Task: Open a blank sheet, save the file as Dv.odt Add the quote 'Success is not the absence of failure; it's the persistence through failure.' Apply font style 'lexend' and font size 36 Align the text to the Right .Change the text color to  'Dark blue'
Action: Mouse moved to (282, 189)
Screenshot: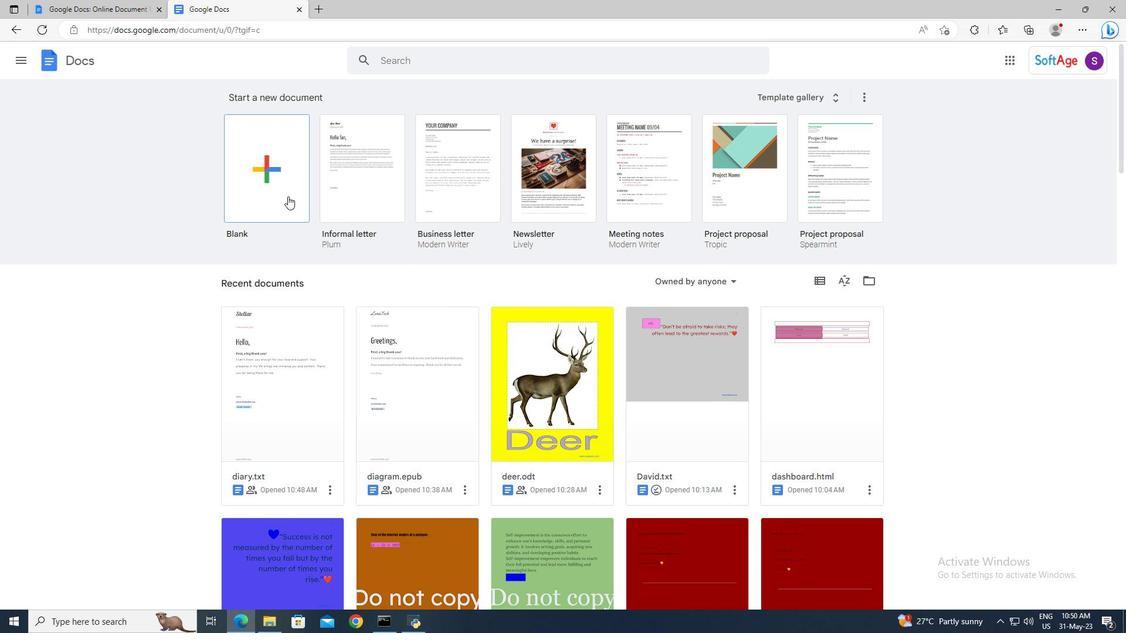
Action: Mouse pressed left at (282, 189)
Screenshot: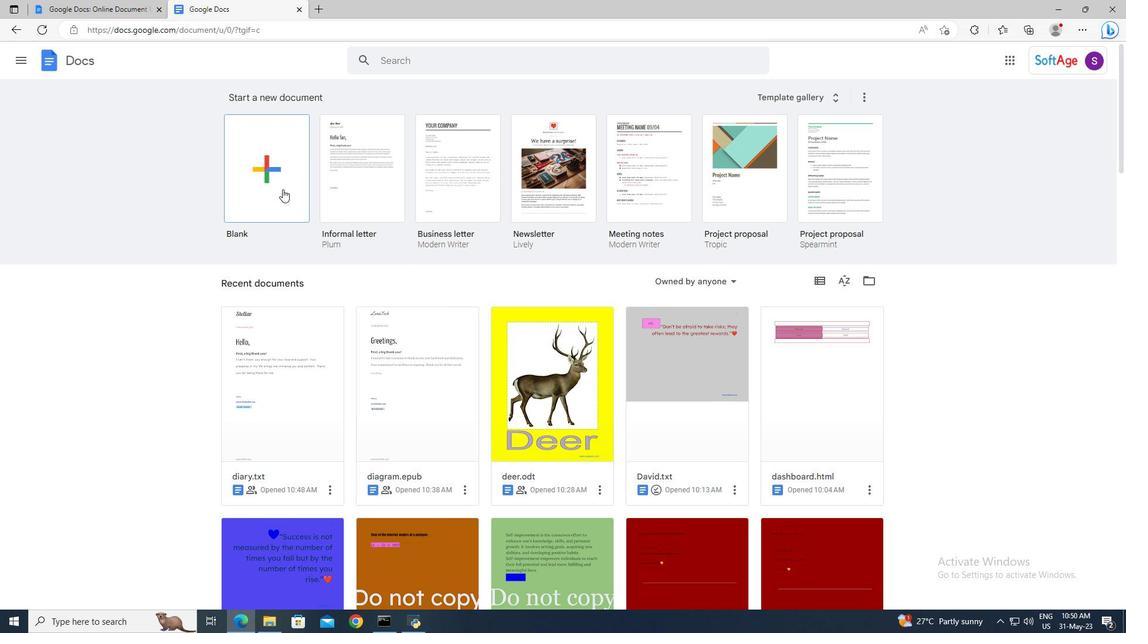 
Action: Mouse moved to (110, 54)
Screenshot: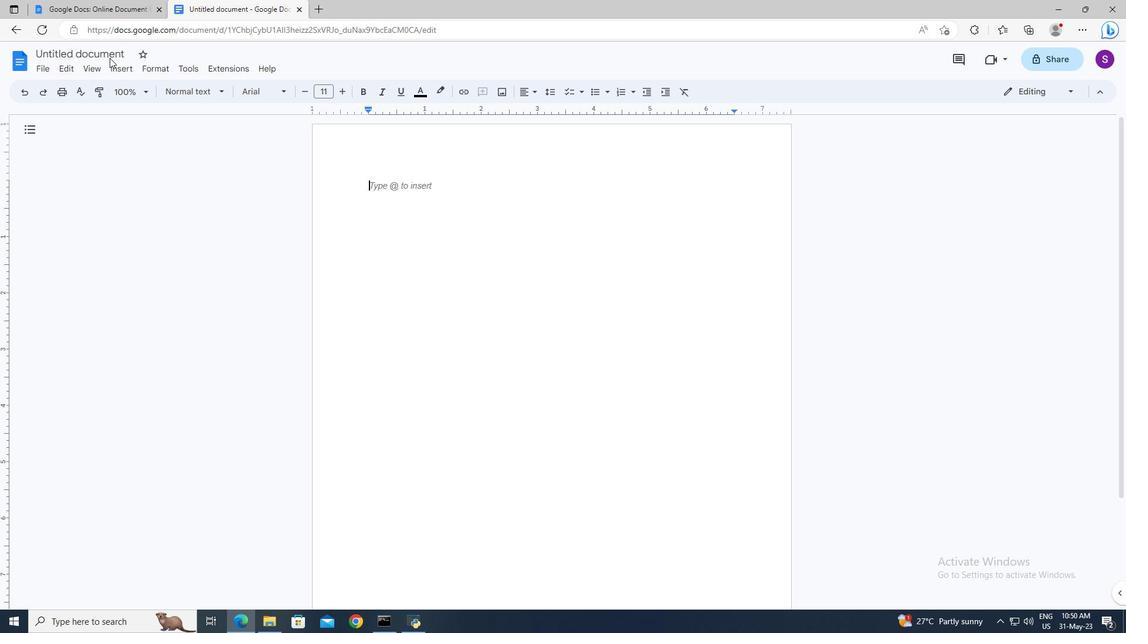 
Action: Mouse pressed left at (110, 54)
Screenshot: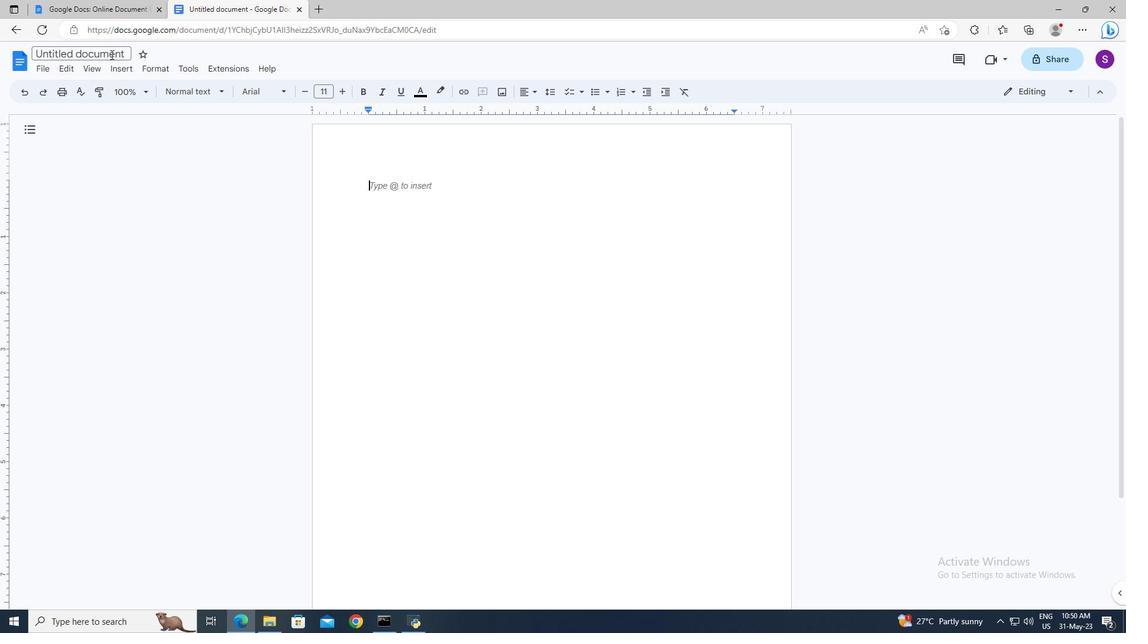 
Action: Key pressed <Key.shift>Dv.odt<Key.enter>
Screenshot: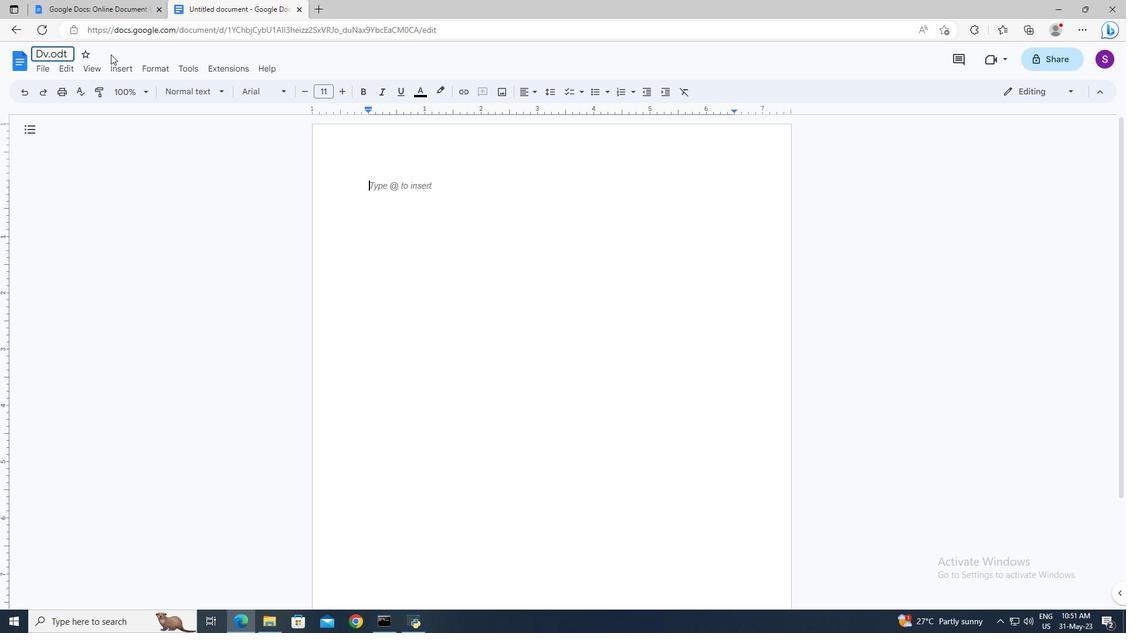 
Action: Mouse moved to (380, 185)
Screenshot: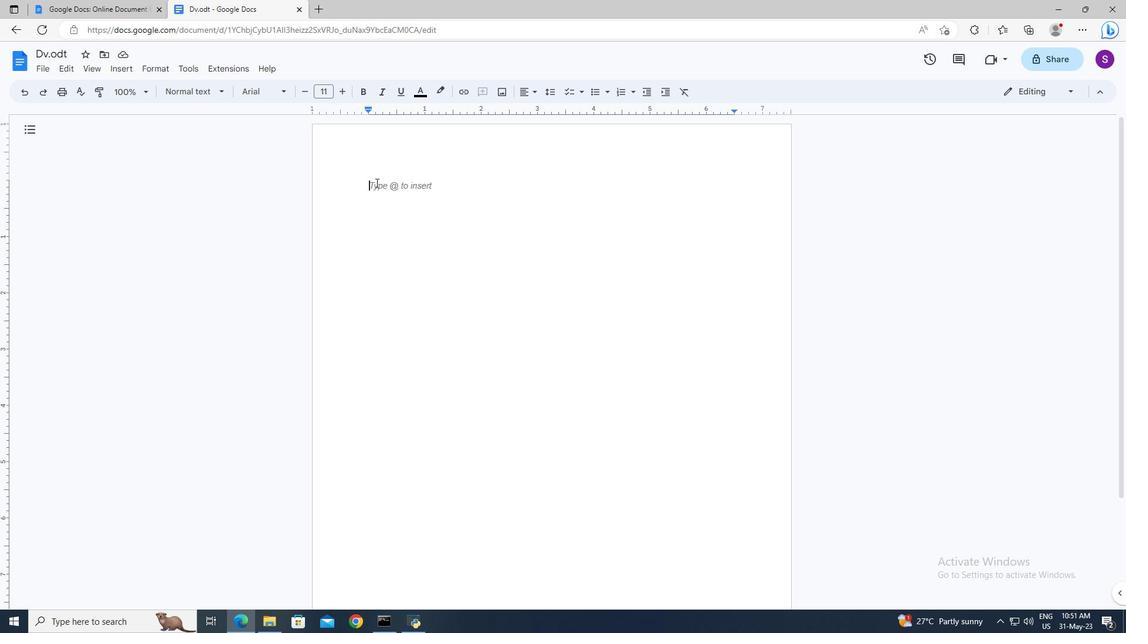 
Action: Mouse pressed left at (380, 185)
Screenshot: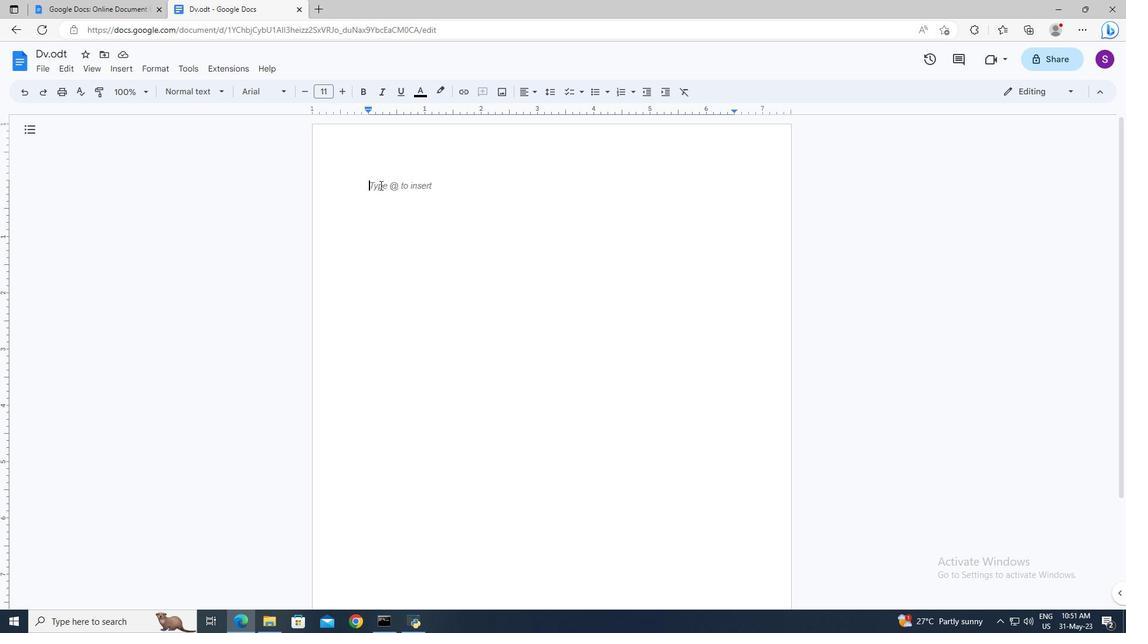 
Action: Key pressed <Key.shift>"<Key.shift>Success<Key.space>is<Key.space>not<Key.space>the<Key.space>absence<Key.space>of<Key.space>failure;<Key.space>it's<Key.space>the<Key.space>persistence<Key.space>through<Key.space>failure.<Key.backspace>;<Key.space><Key.backspace><Key.backspace>.<Key.shift>"ctrl+A
Screenshot: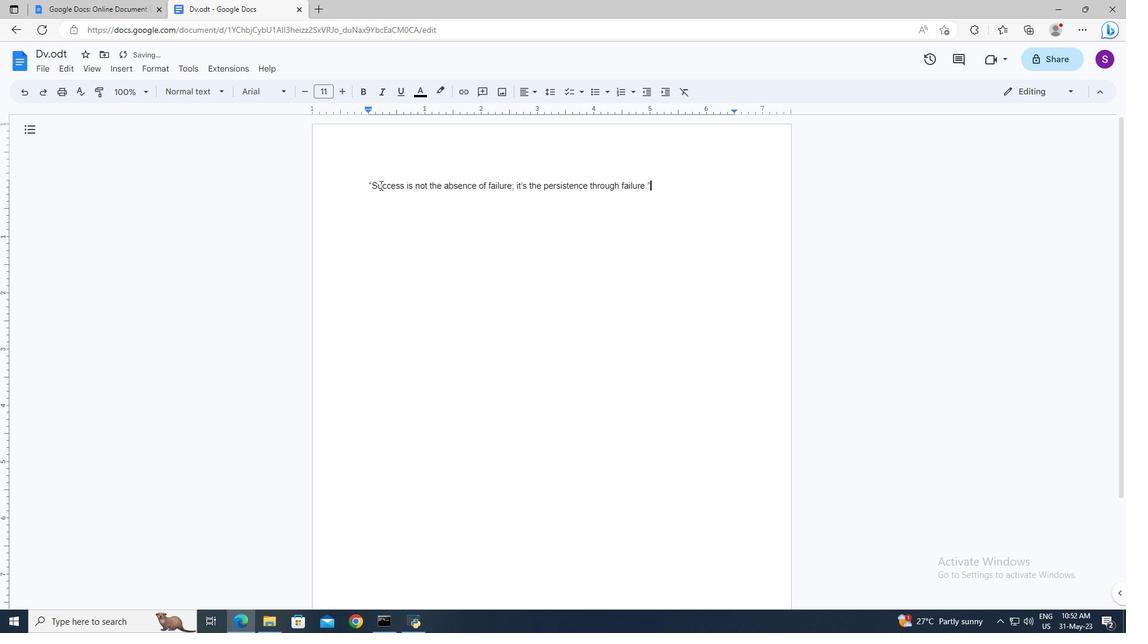 
Action: Mouse moved to (282, 96)
Screenshot: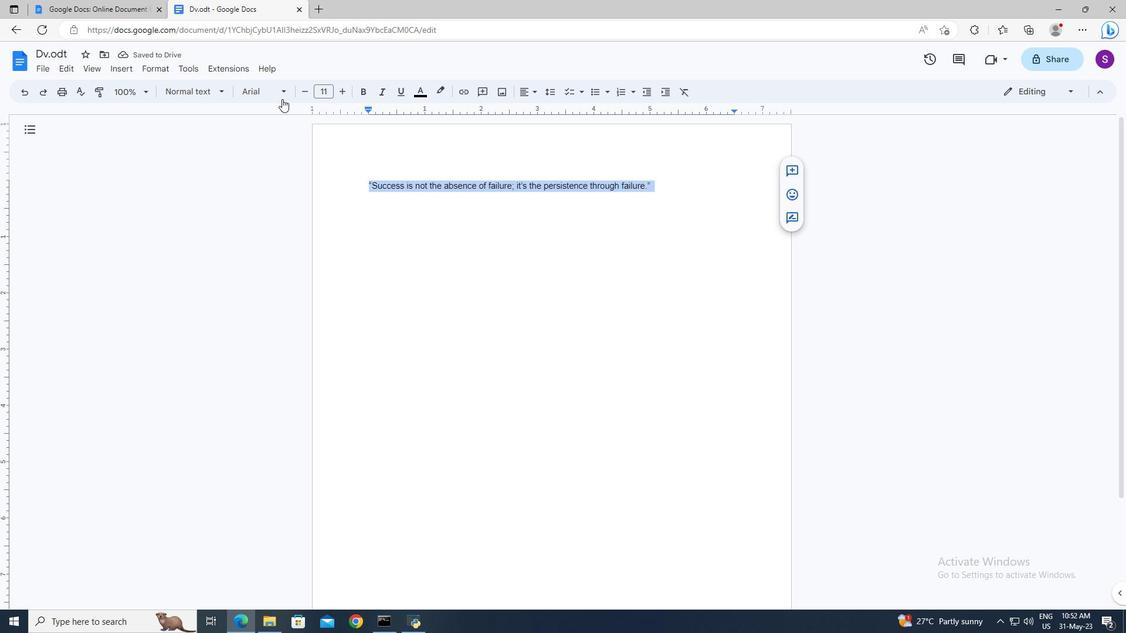 
Action: Mouse pressed left at (282, 96)
Screenshot: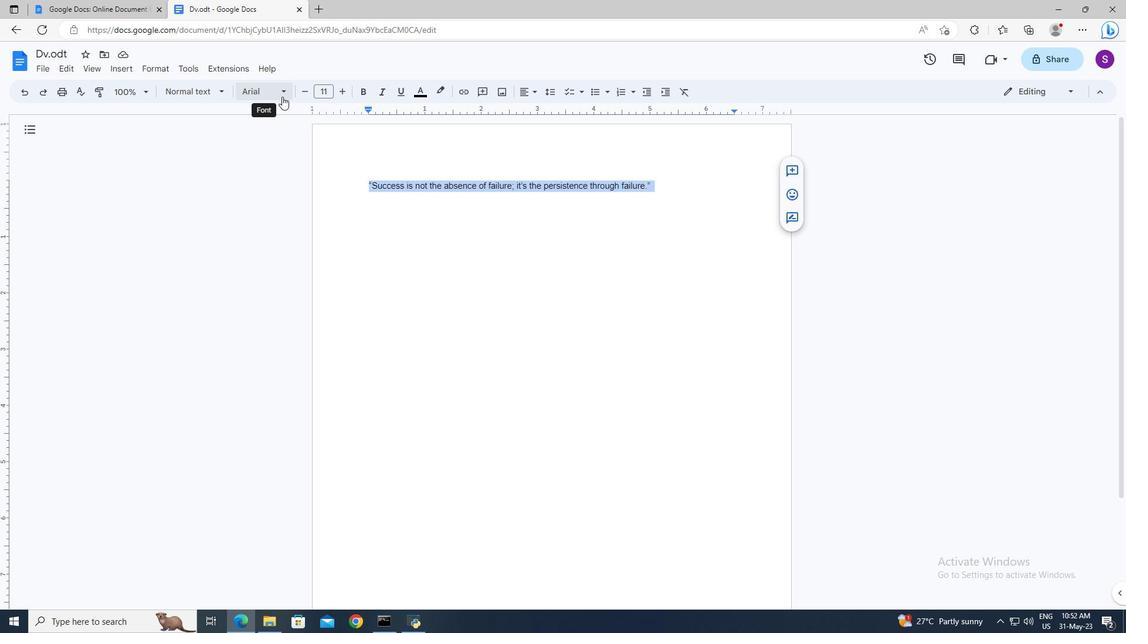 
Action: Mouse moved to (289, 450)
Screenshot: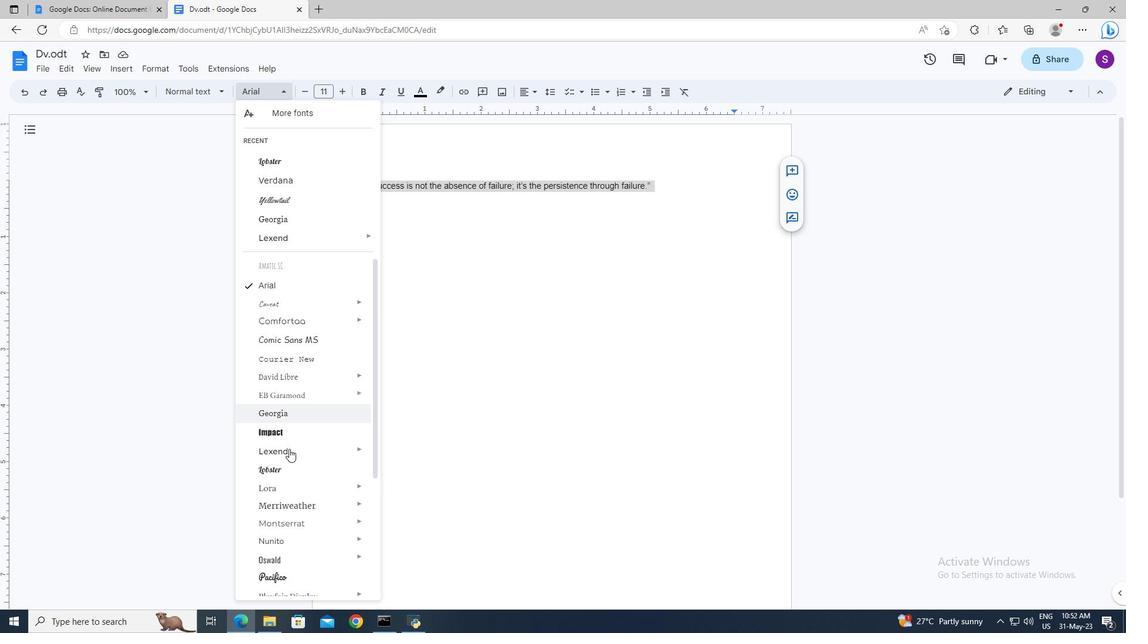 
Action: Mouse pressed left at (289, 450)
Screenshot: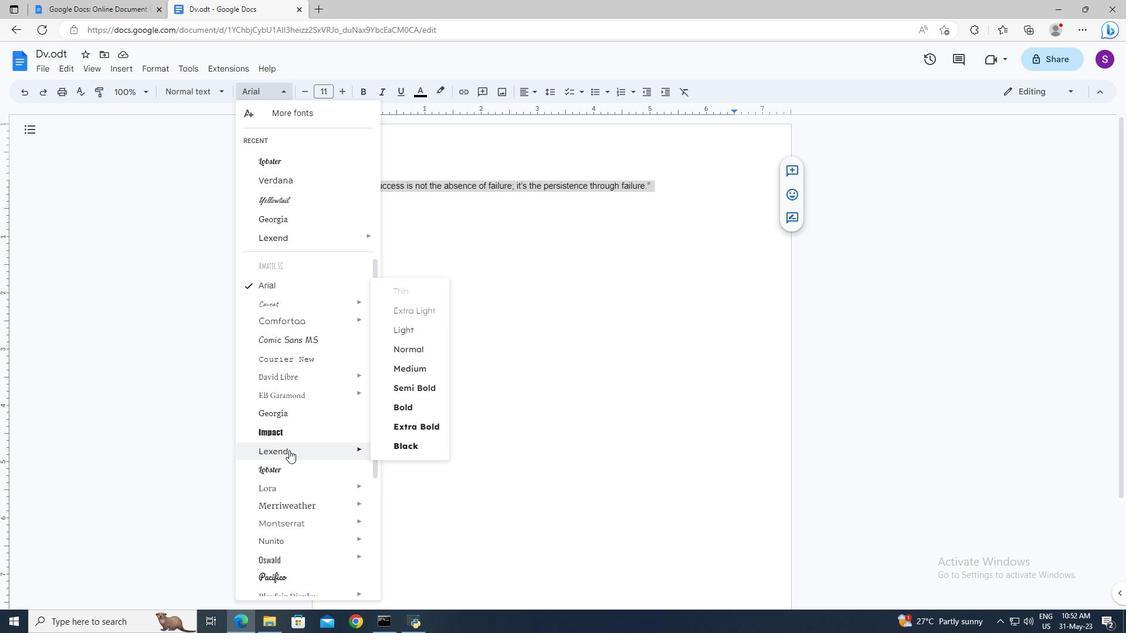 
Action: Mouse moved to (324, 92)
Screenshot: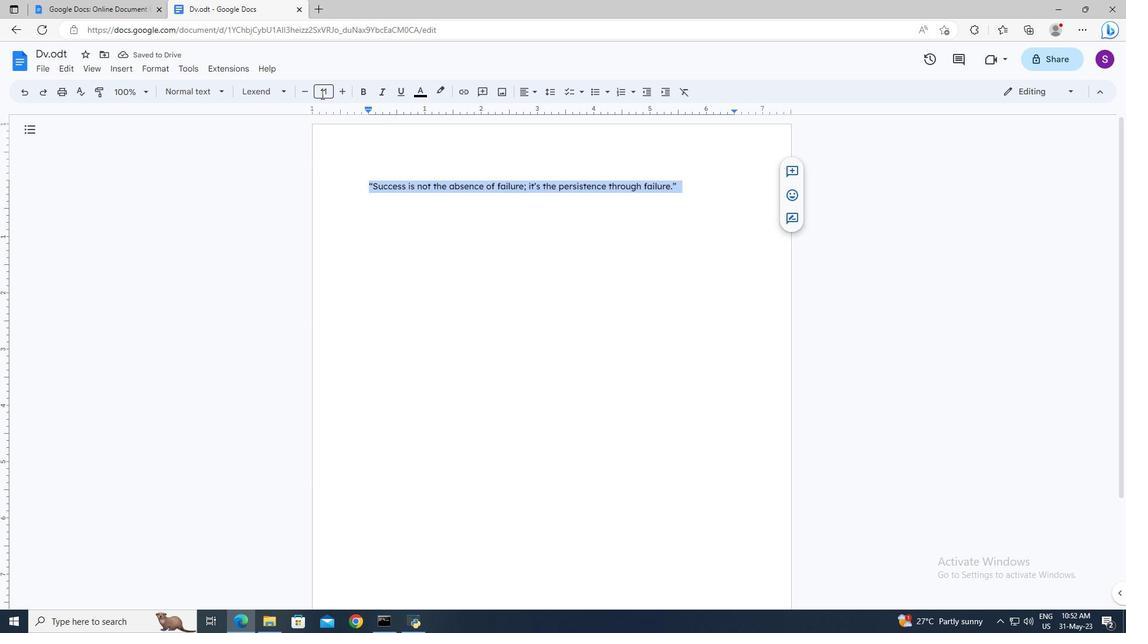 
Action: Mouse pressed left at (324, 92)
Screenshot: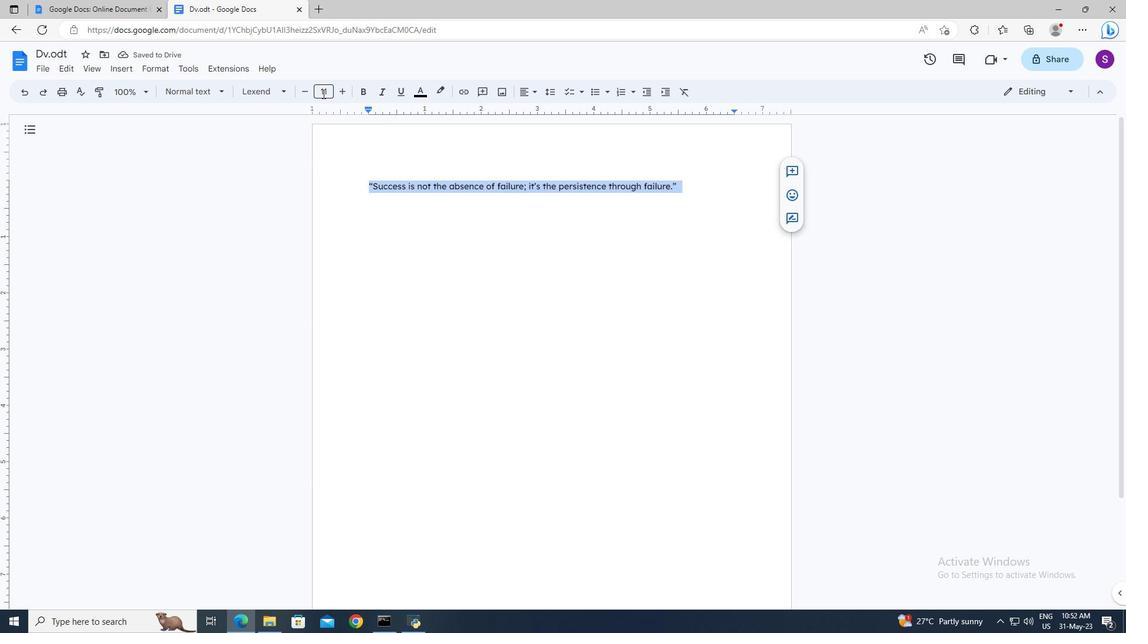 
Action: Key pressed 36<Key.enter>
Screenshot: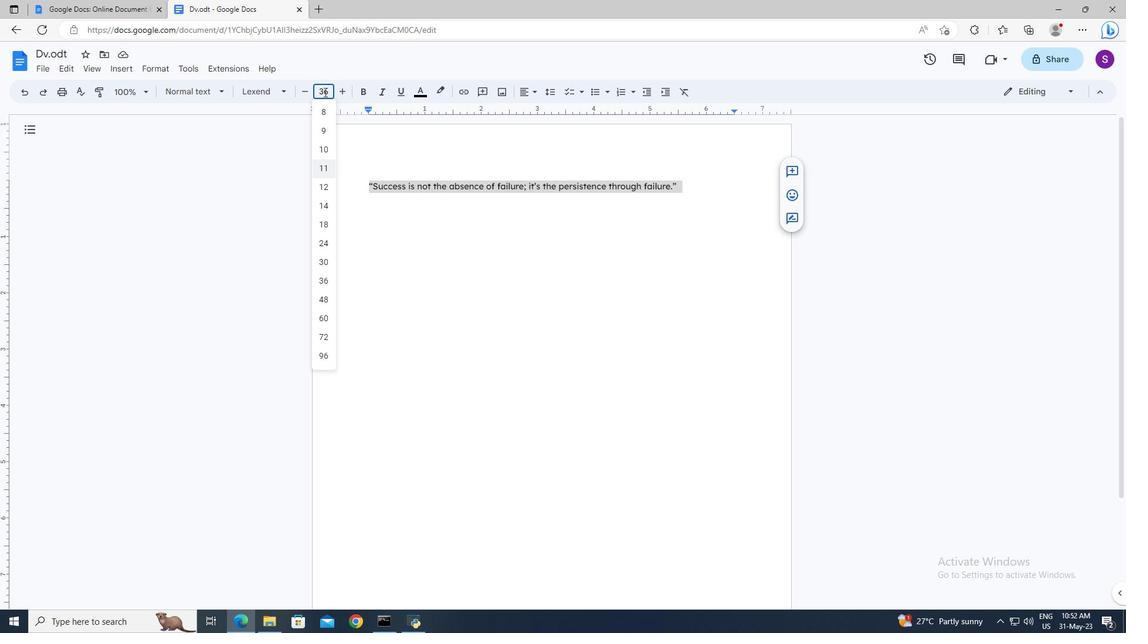
Action: Mouse moved to (529, 93)
Screenshot: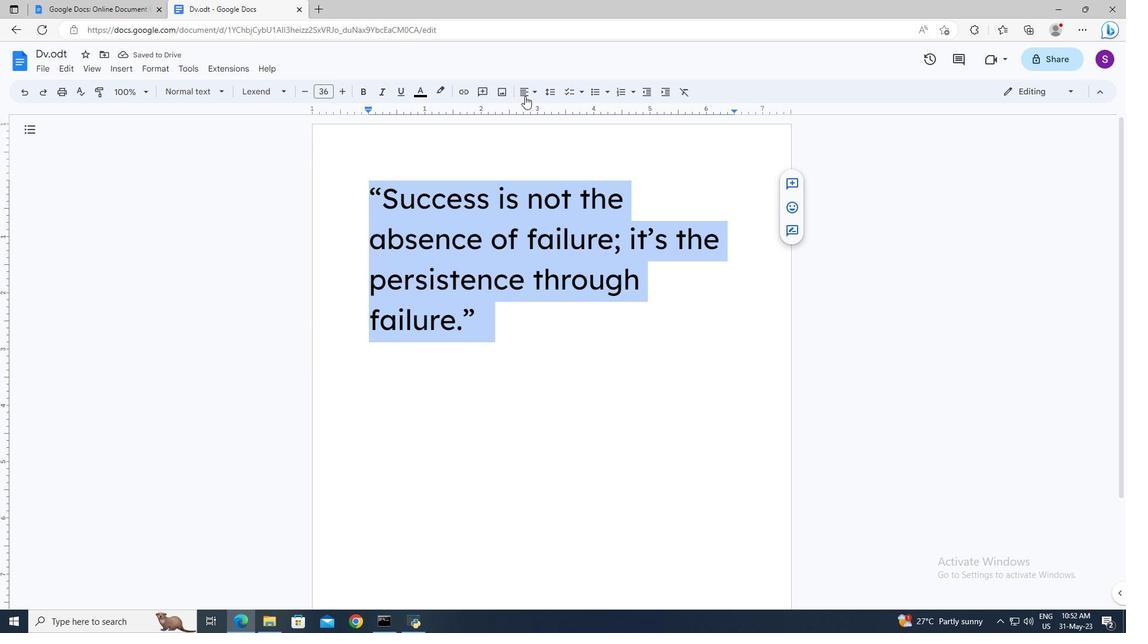 
Action: Mouse pressed left at (529, 93)
Screenshot: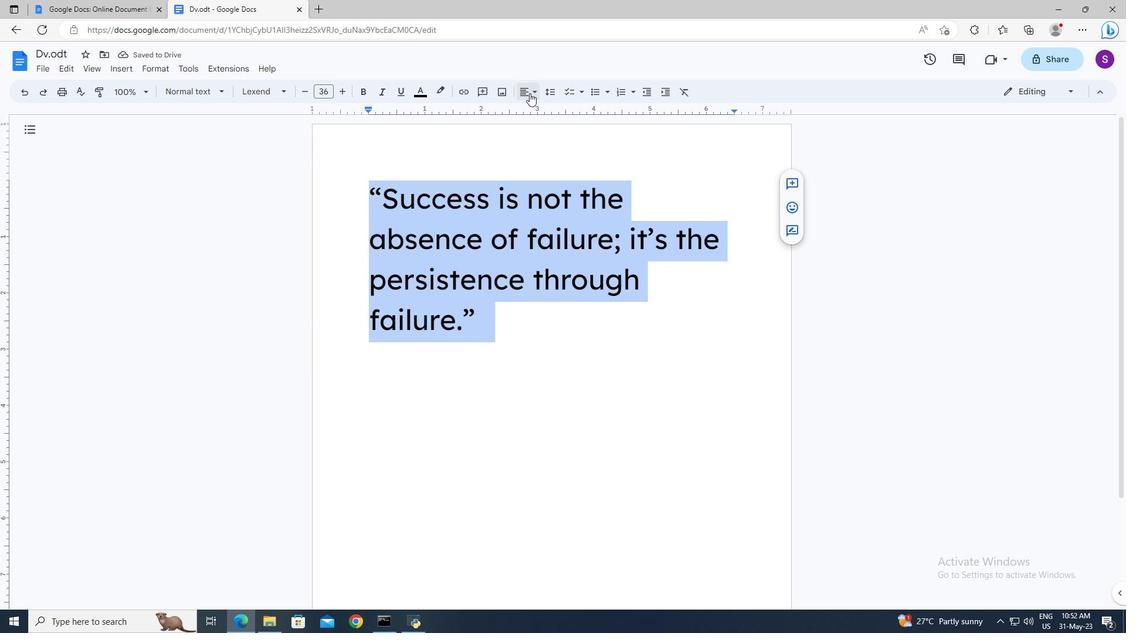 
Action: Mouse moved to (558, 112)
Screenshot: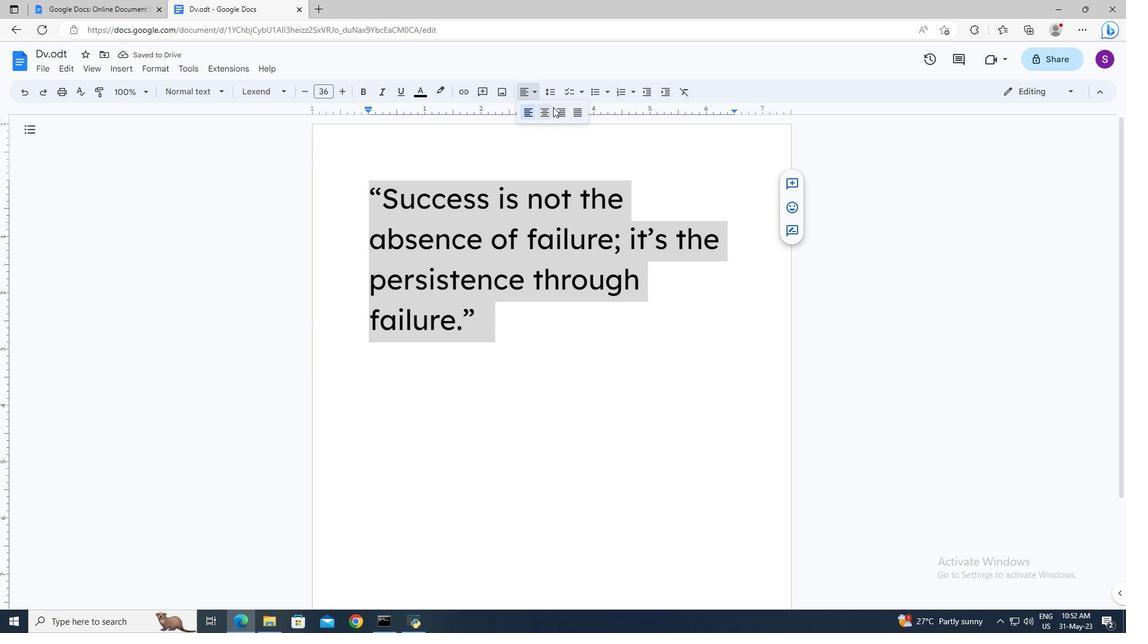 
Action: Mouse pressed left at (558, 112)
Screenshot: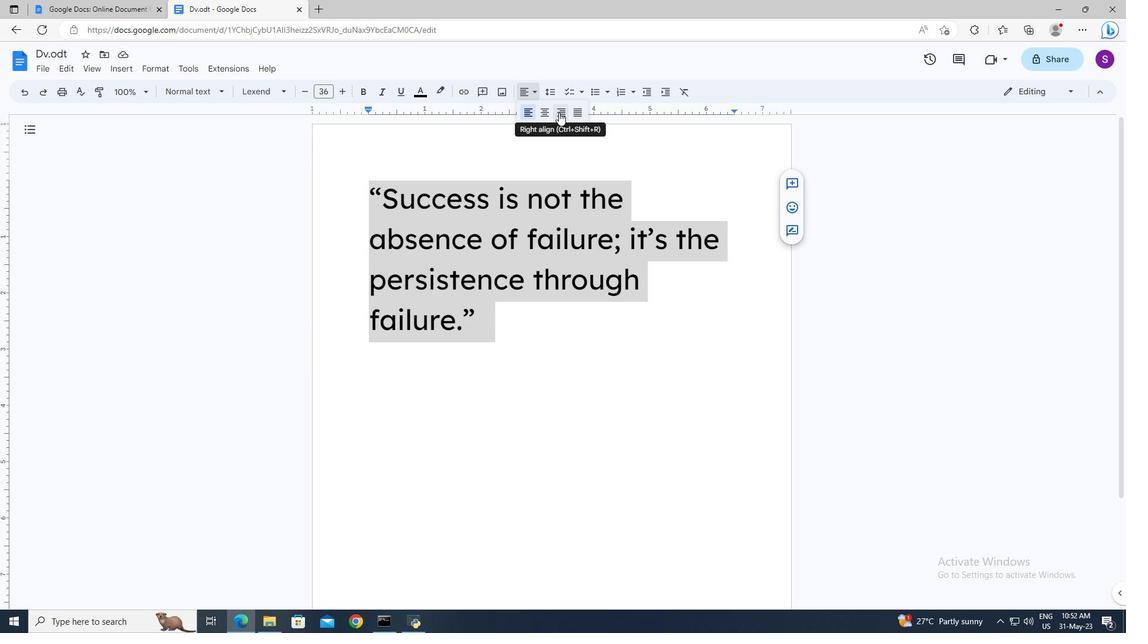 
Action: Mouse moved to (423, 95)
Screenshot: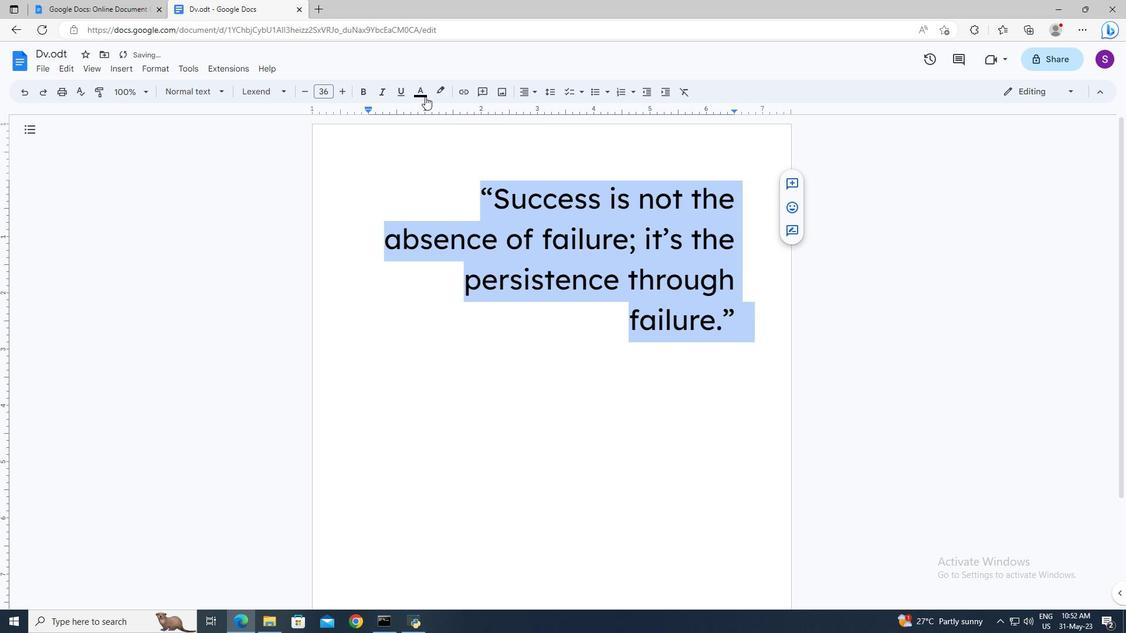 
Action: Mouse pressed left at (423, 95)
Screenshot: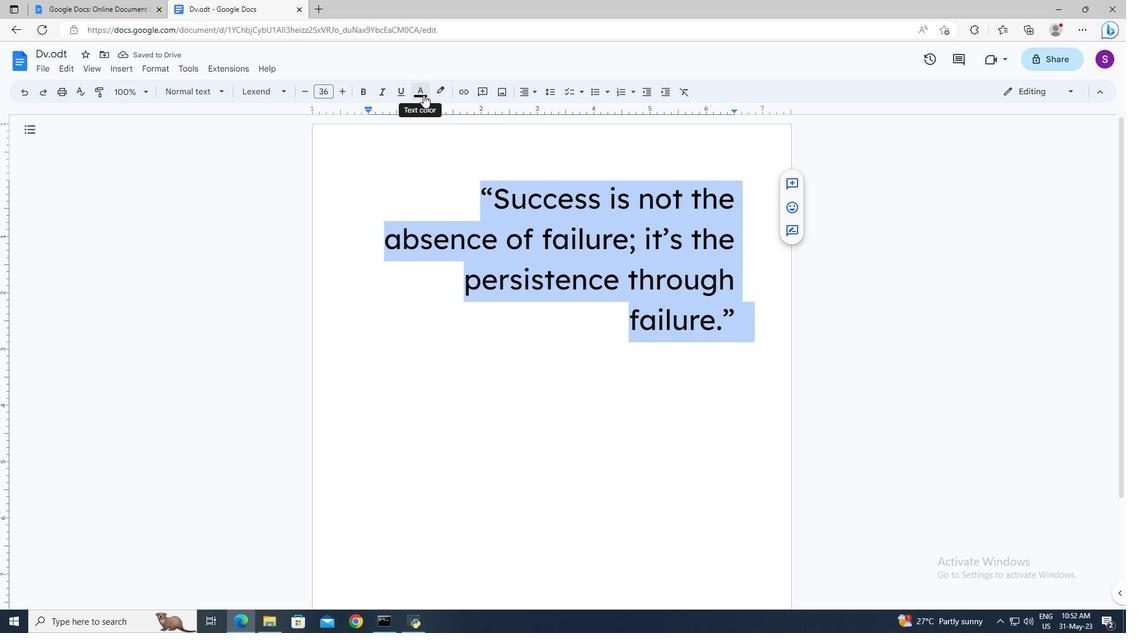 
Action: Mouse moved to (516, 201)
Screenshot: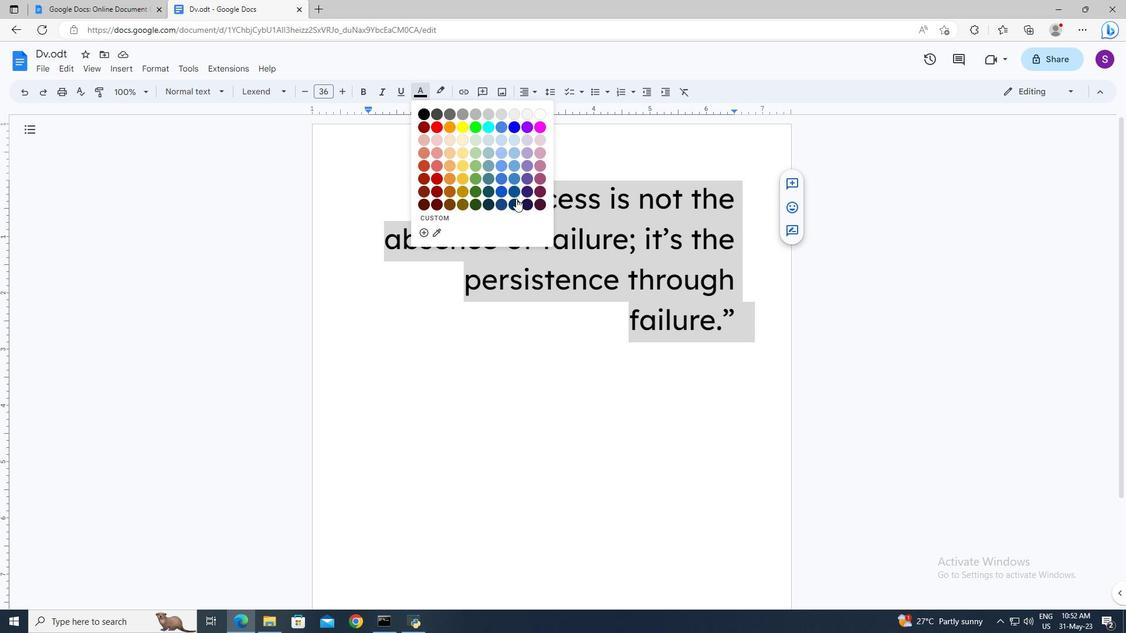 
Action: Mouse pressed left at (516, 201)
Screenshot: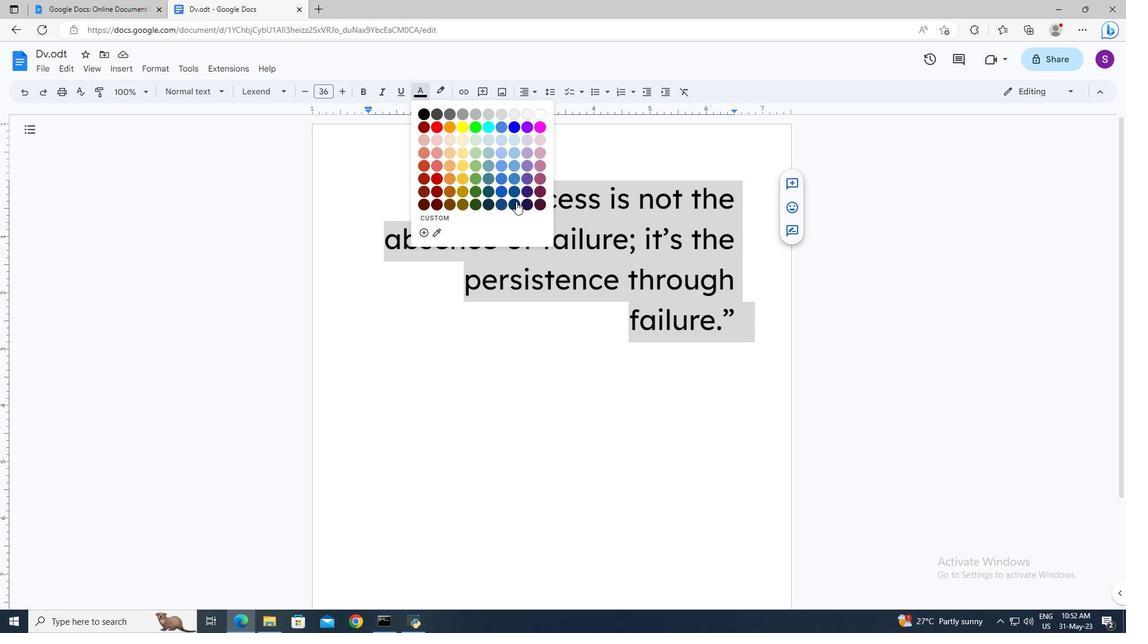 
Action: Mouse moved to (526, 260)
Screenshot: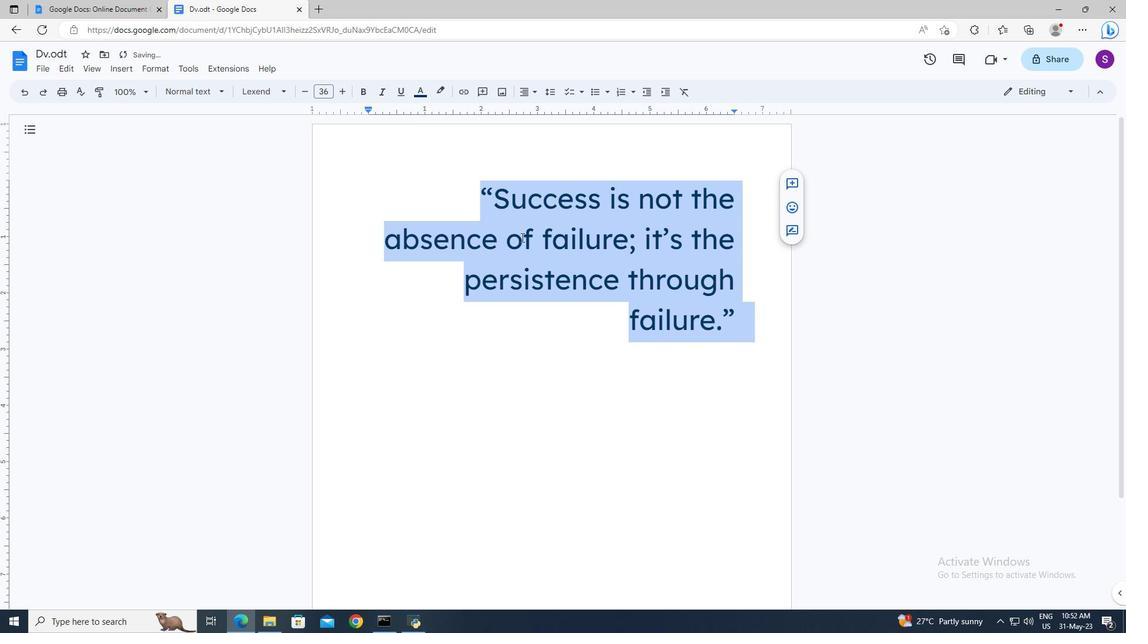 
Action: Mouse pressed left at (526, 260)
Screenshot: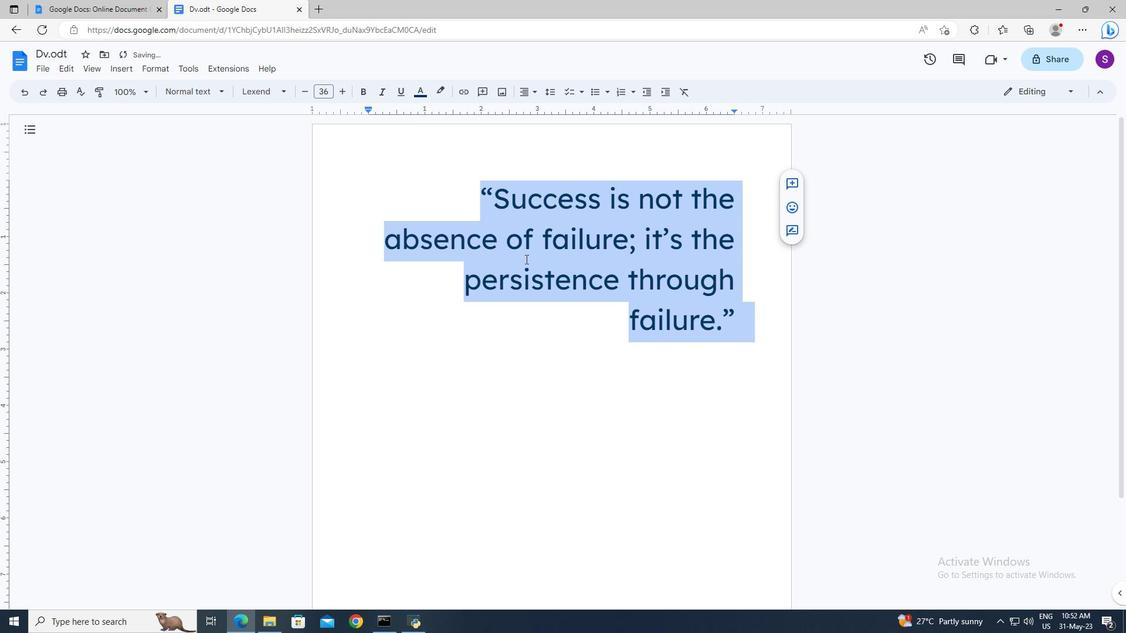 
